 Task: Video and Audio Editing: Create a video with synchronized visual effects to music.
Action: Mouse moved to (689, 650)
Screenshot: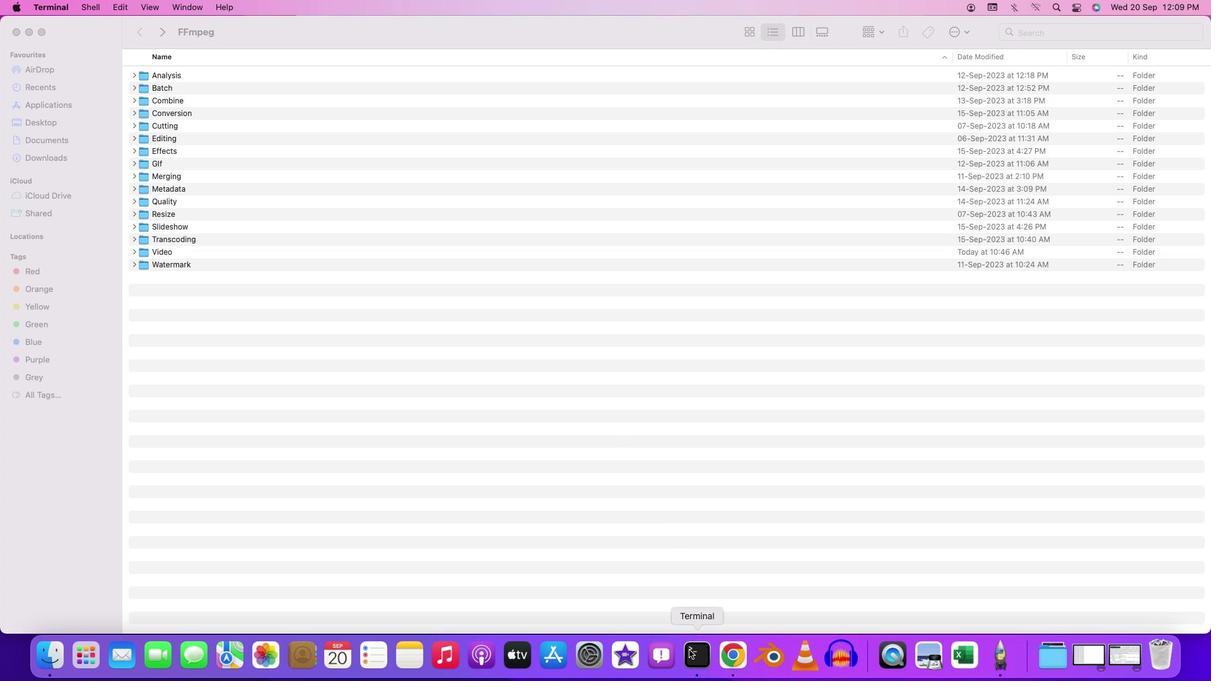 
Action: Mouse pressed right at (689, 650)
Screenshot: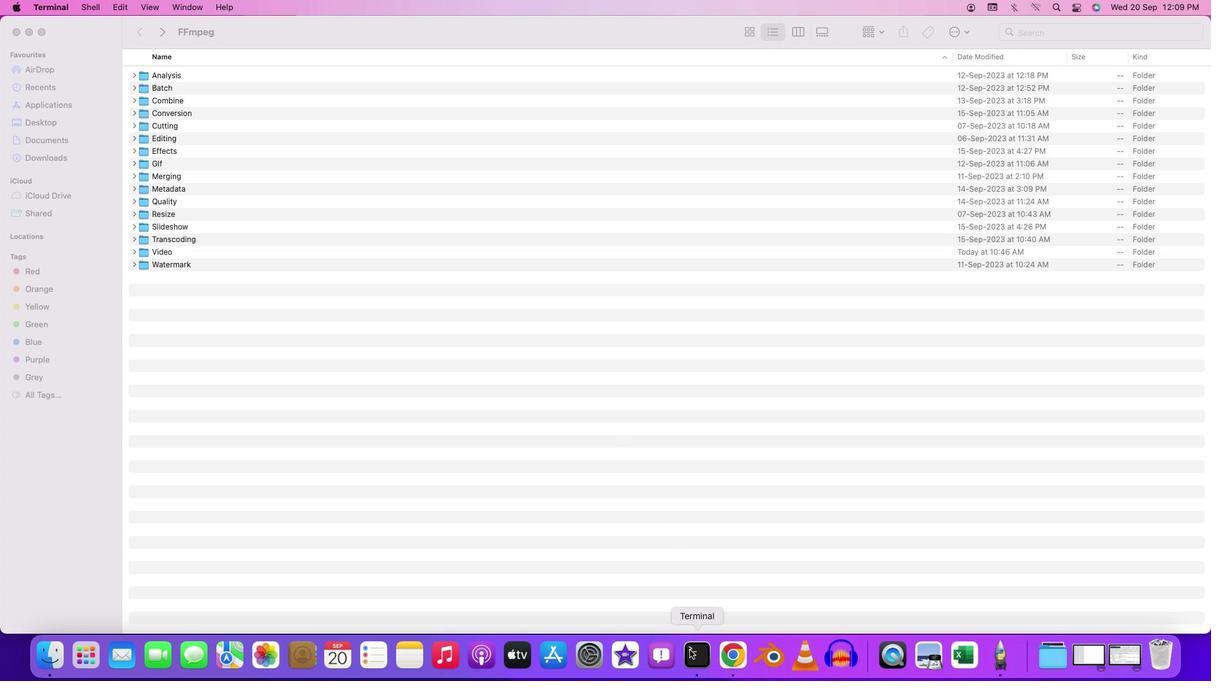 
Action: Mouse moved to (724, 494)
Screenshot: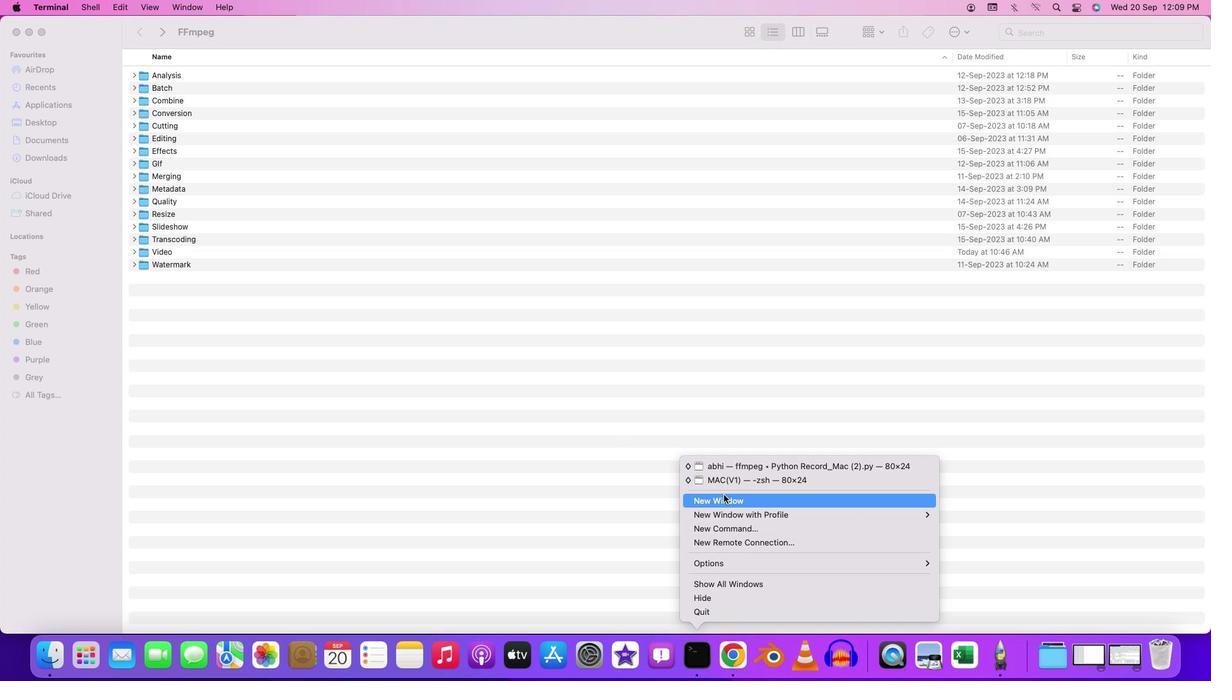 
Action: Mouse pressed left at (724, 494)
Screenshot: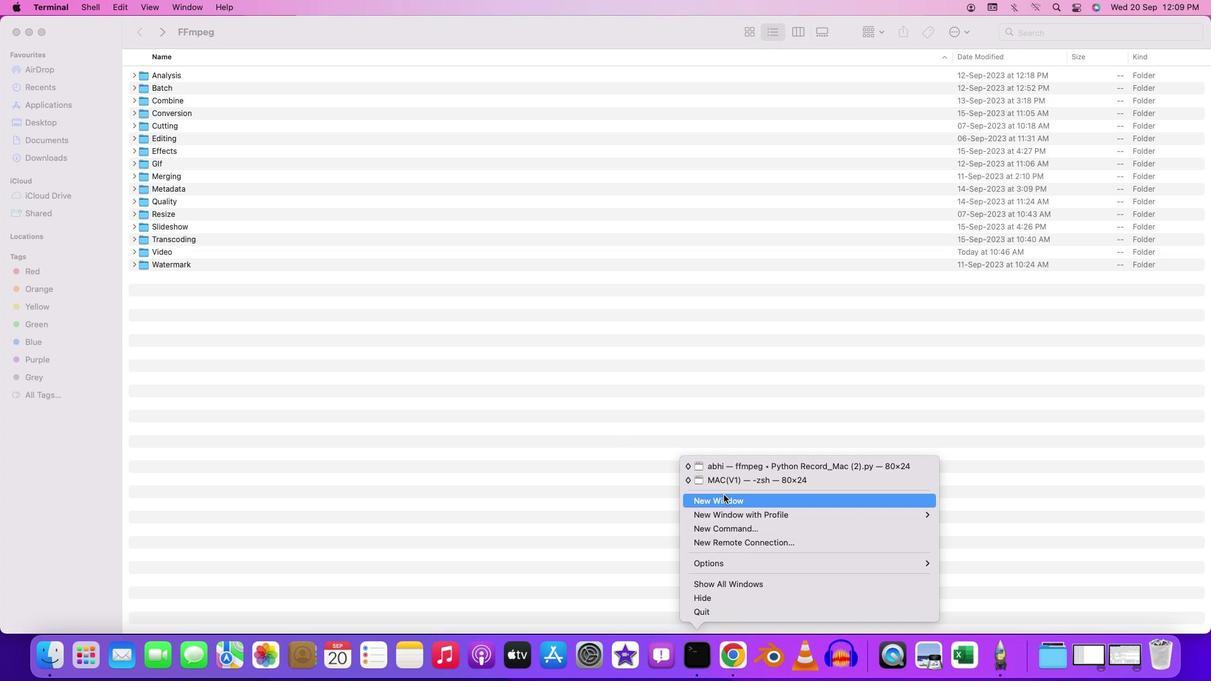 
Action: Mouse moved to (201, 20)
Screenshot: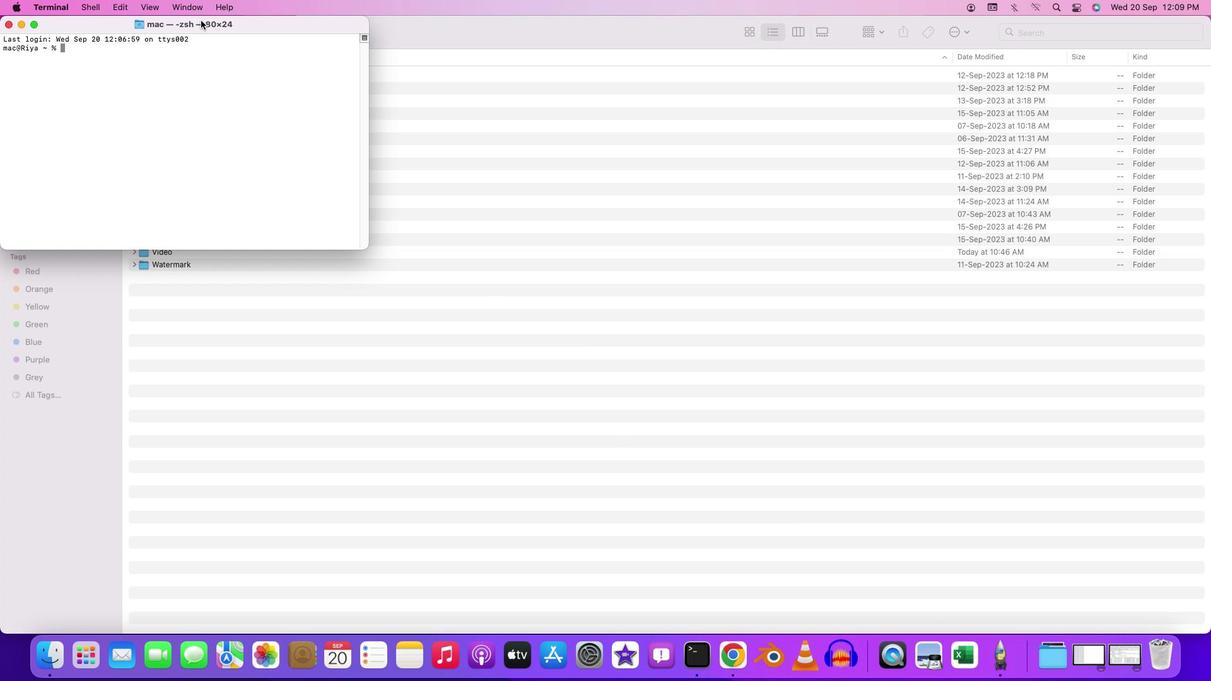 
Action: Mouse pressed left at (201, 20)
Screenshot: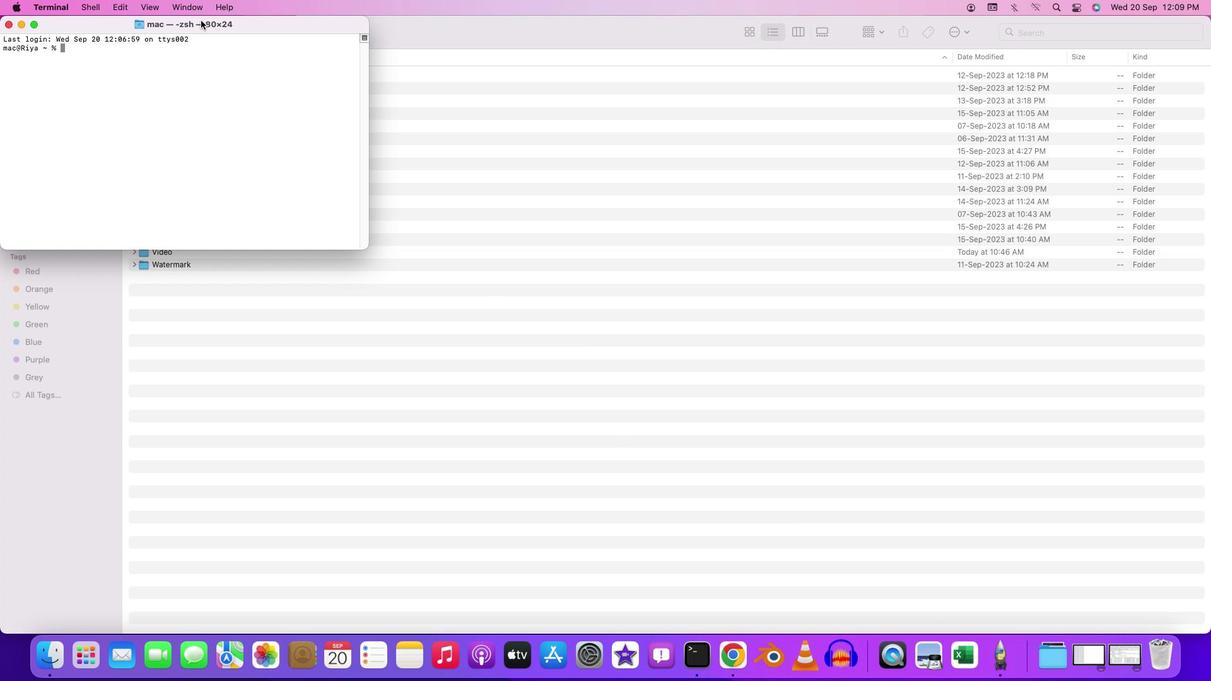 
Action: Mouse pressed left at (201, 20)
Screenshot: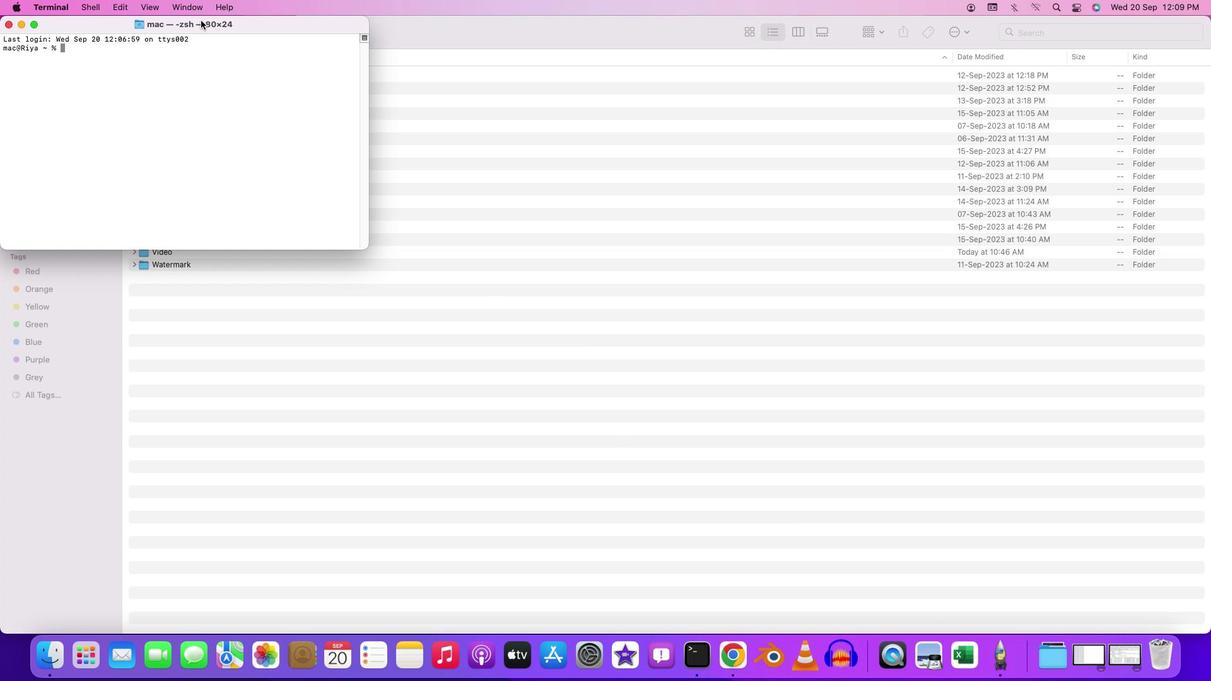 
Action: Mouse moved to (150, 68)
Screenshot: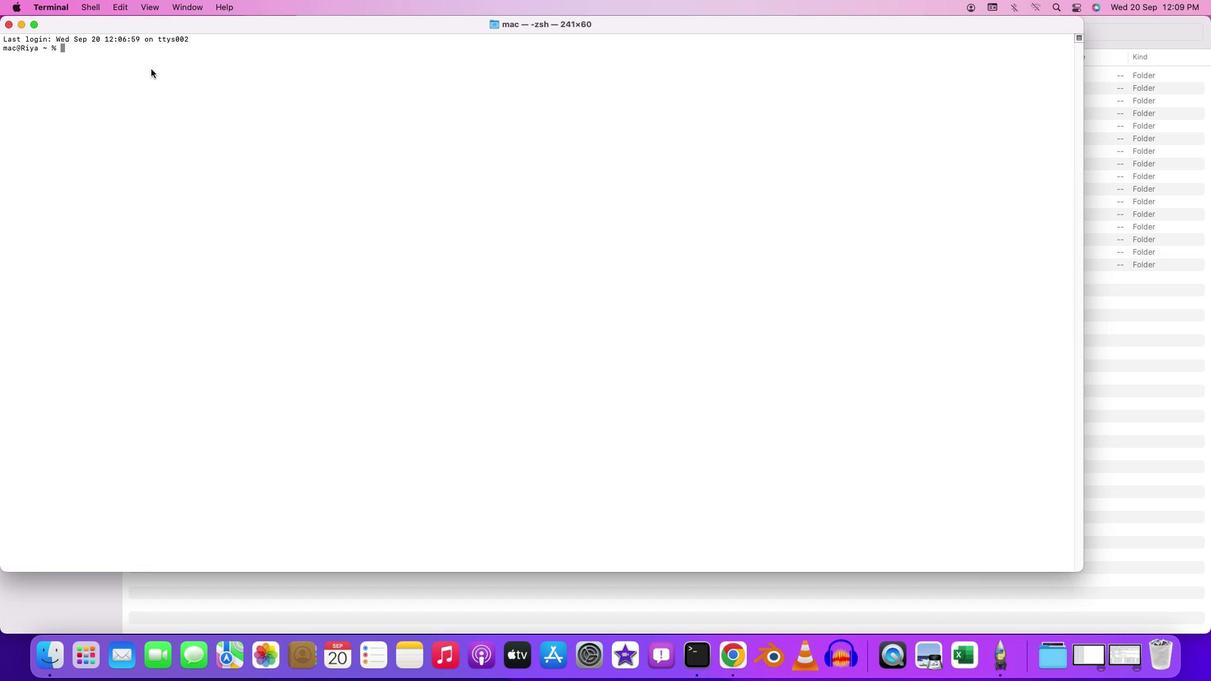 
Action: Mouse pressed left at (150, 68)
Screenshot: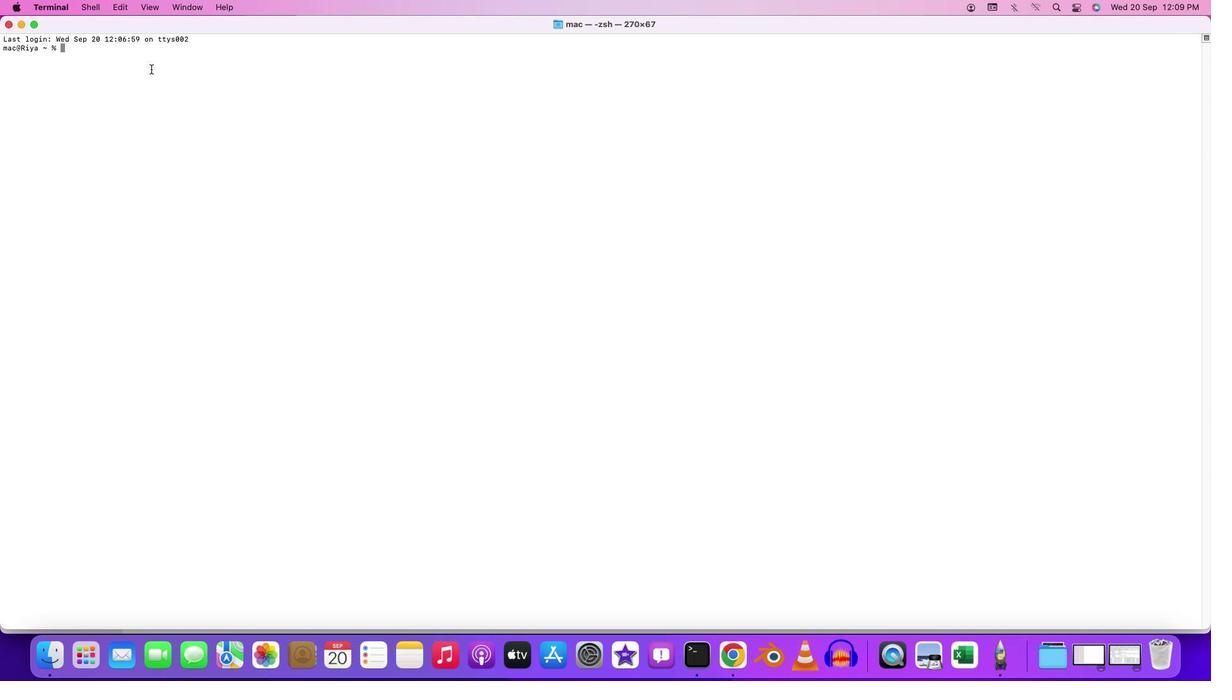 
Action: Key pressed 'c''d'Key.space'd''e''s''k''t''o''p'Key.enter'c''d'Key.space'f''f''m''p''e''g'Key.enter'c''d'Key.space'b''a''t''c''h'Key.enter'c''d'Key.space'v''i''d''e''o'Key.enter'f''f''m''p''e''g'Key.space'-''e'Key.backspace'i'Key.space'e''d''i''t''d'Key.backspace'e''d'Key.shift'_''v''i''d''e''o''.''m''p''4'Key.space'-''i'Key.space'b''a''k'Key.backspace'c''k''g''r''o''u''n''d'Key.shift'_''m''u''s''i''c''.''m''p''3'Key.leftKey.leftKey.leftKey.leftKey.leftKey.leftKey.leftKey.leftKey.leftKey.leftKey.leftKey.leftKey.leftKey.leftKey.leftKey.rightKey.rightKey.rightKey.rightKey.rightKey.rightKey.rightKey.rightKey.rightKey.rightKey.rightKey.rightKey.rightKey.rightKey.rightKey.rightKey.rightKey.rightKey.rightKey.rightKey.rightKey.rightKey.space'-''c'Key.shift':''v'Key.space'l''i''b''z'Key.backspace'x'Key.spaceKey.backspace'2''6''4'Key.leftKey.leftKey.leftKey.leftKey.leftKey.leftKey.leftKey.leftKey.leftKey.leftKey.leftKey.rightKey.rightKey.rightKey.rightKey.rightKey.rightKey.rightKey.rightKey.rightKey.rightKey.rightKey.rightKey.rightKey.space'-''c'Key.shift':''a'Key.space'a''a''c'Key.space'-''s''t''r''i''c''t'Key.space'-''2'Key.space'o''u''t''p''u''t'Key.shift'_''f''i''n''a''l''.'Key.backspaceKey.shift'_''w''i''t''h'Key.shift'_''s''y''n''c''h''o''r'Key.backspaceKey.backspace'r''o''i'Key.backspace'n''i''z''e''d'Key.shift'_''e''f''f''e''c''t''s''.''m''p''4'Key.enter
Screenshot: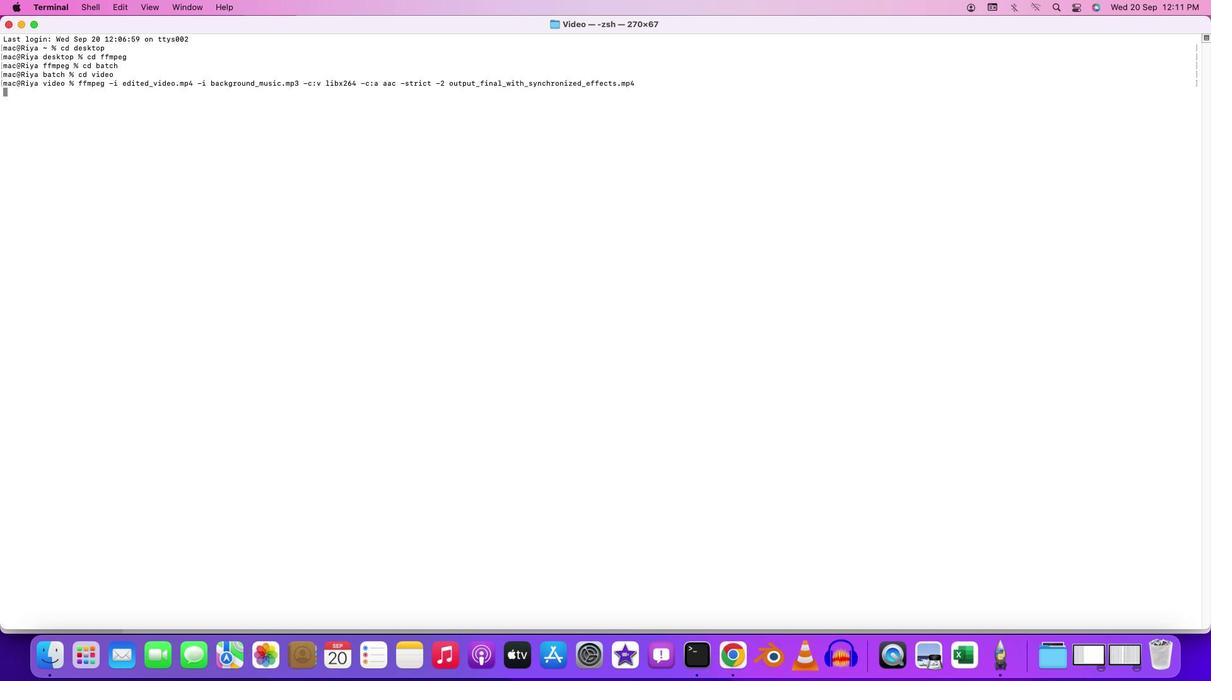 
Action: Mouse moved to (460, 393)
Screenshot: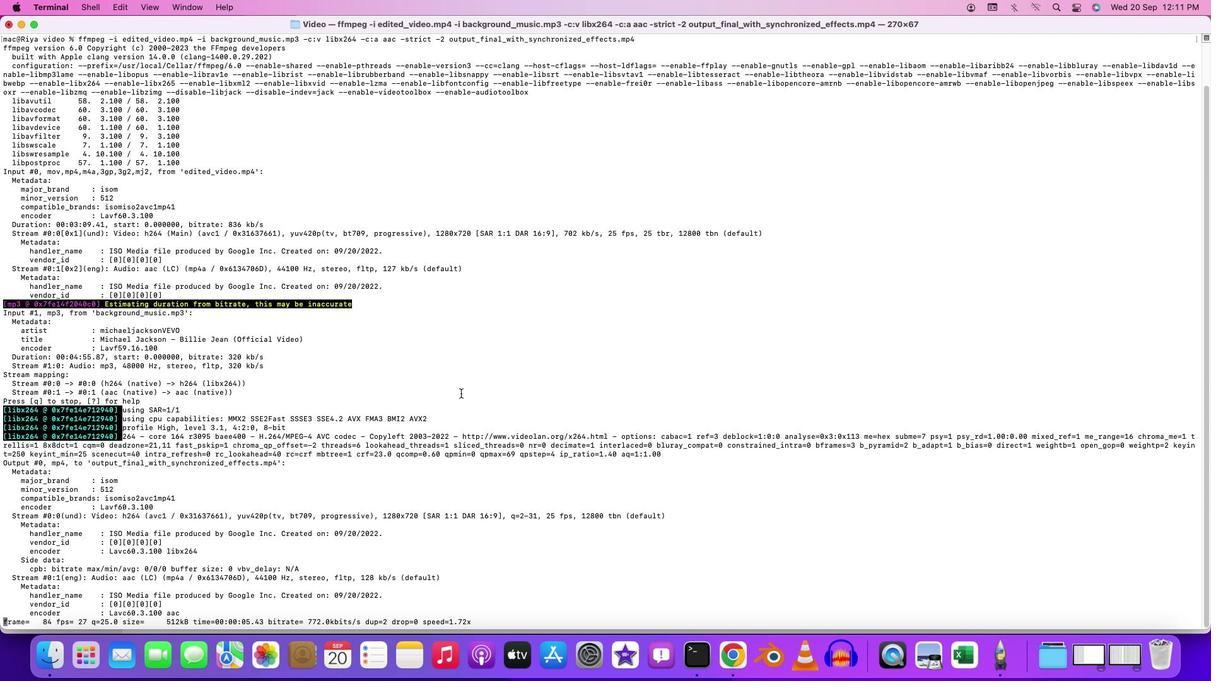 
